 Task: Click On Restore Defaults
Action: Mouse pressed left at (294, 246)
Screenshot: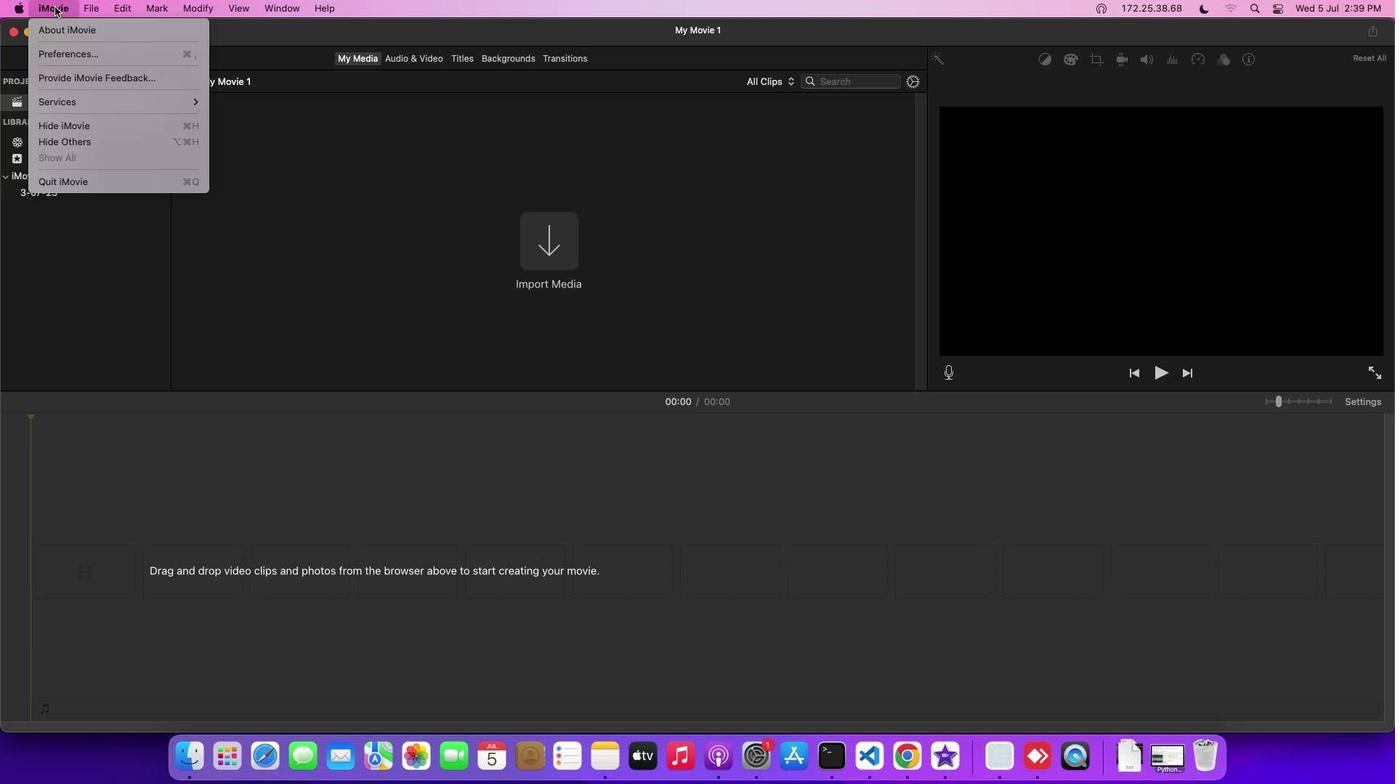 
Action: Mouse moved to (283, 342)
Screenshot: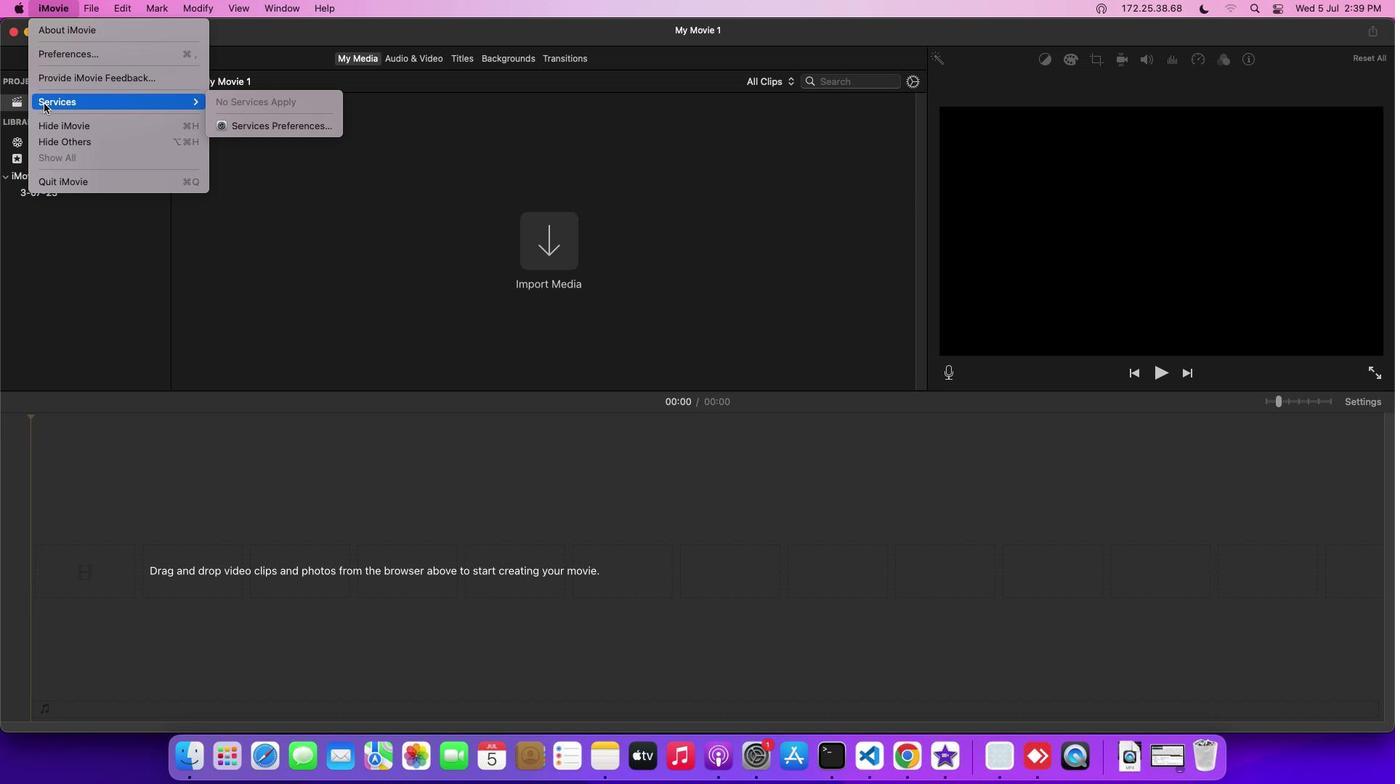 
Action: Mouse pressed left at (283, 342)
Screenshot: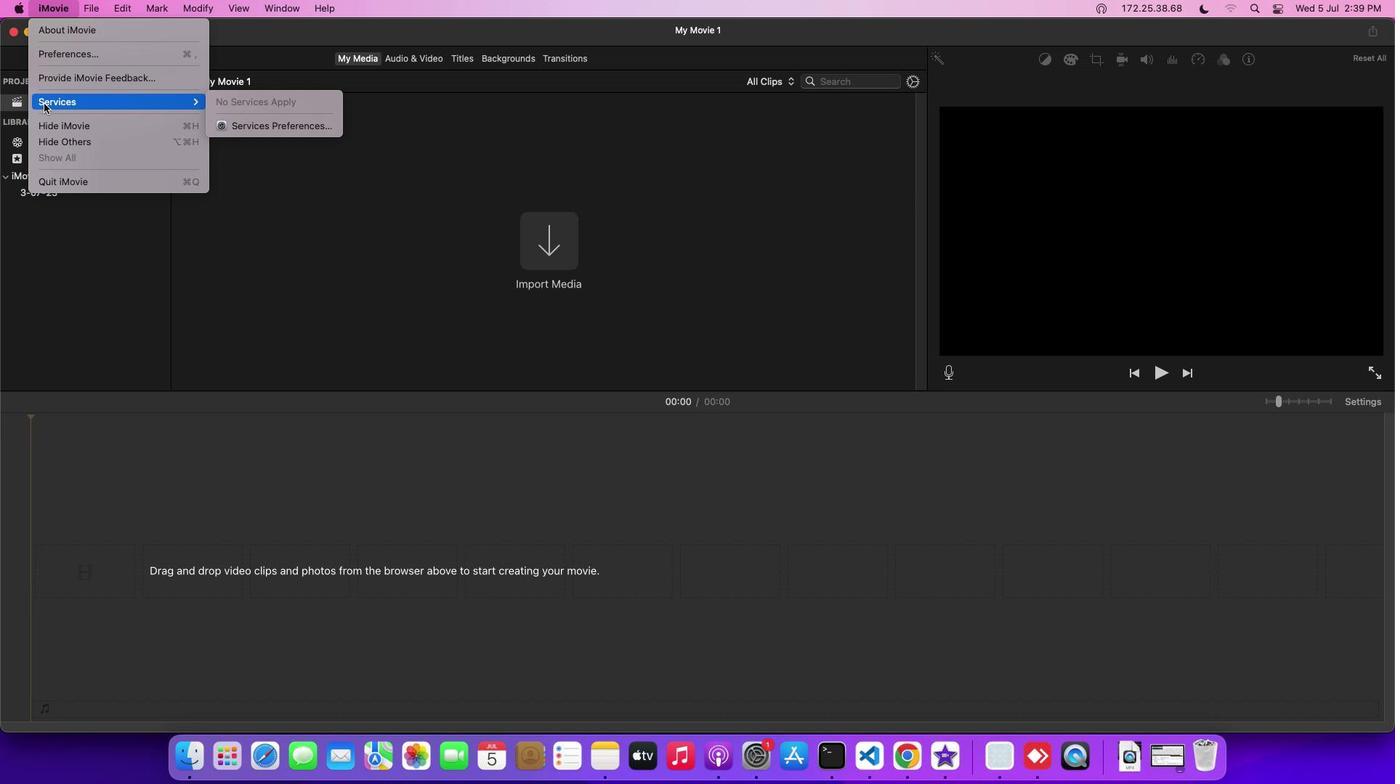 
Action: Mouse moved to (483, 365)
Screenshot: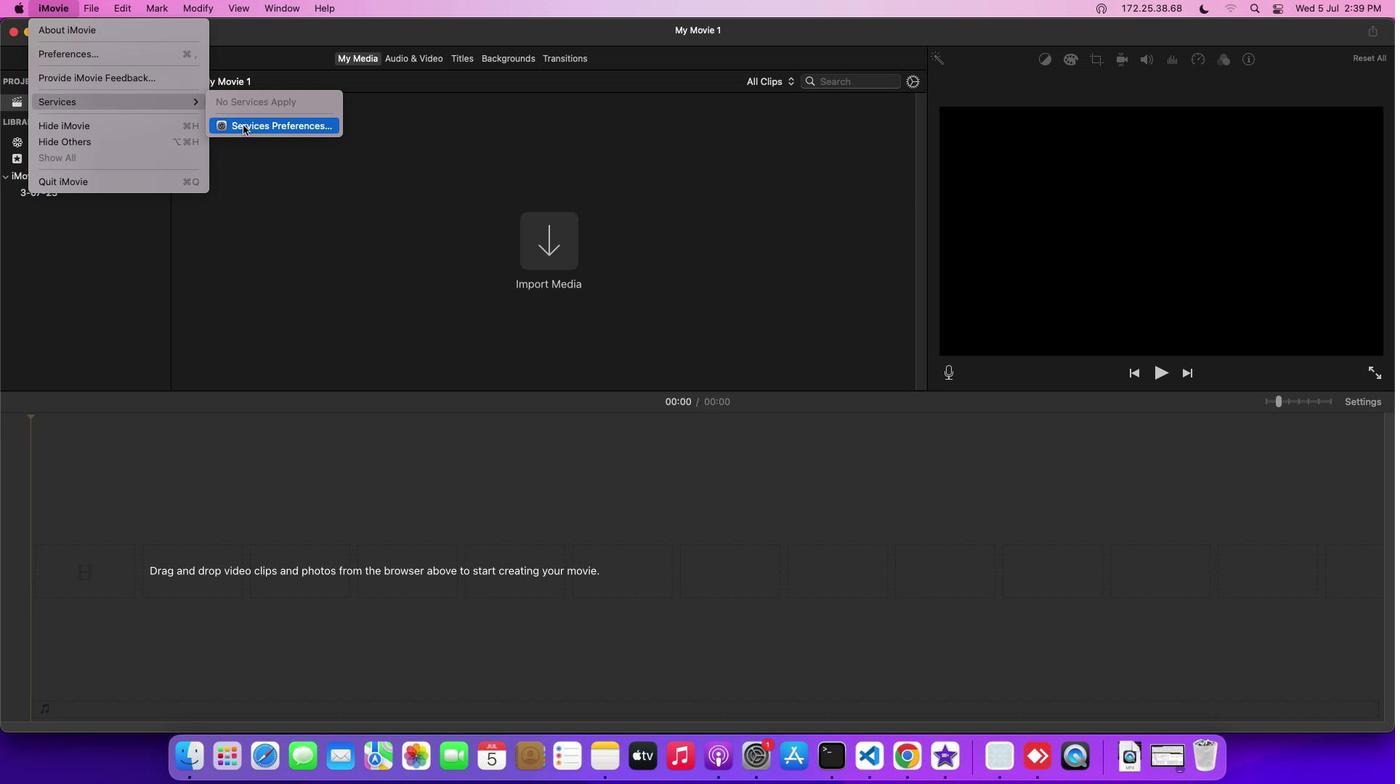 
Action: Mouse pressed left at (483, 365)
Screenshot: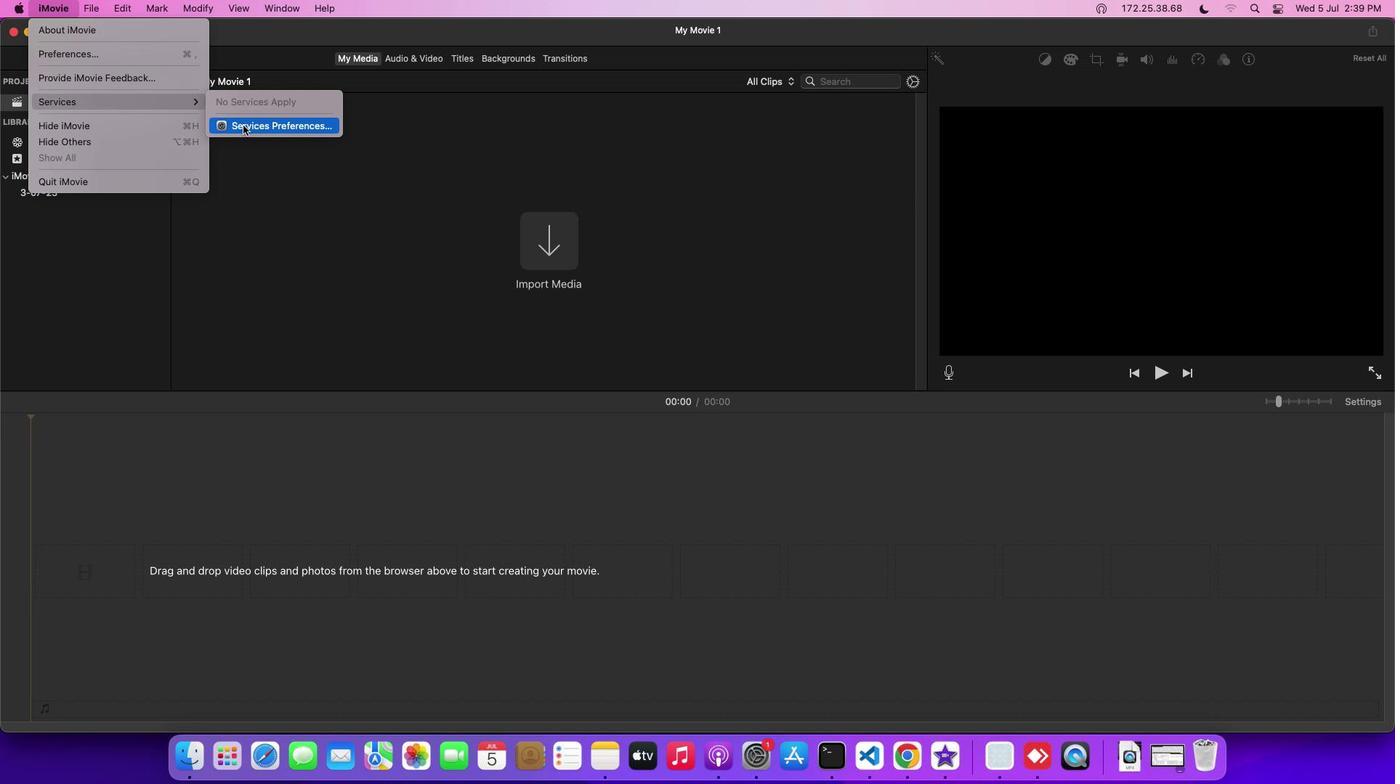 
Action: Mouse moved to (1016, 457)
Screenshot: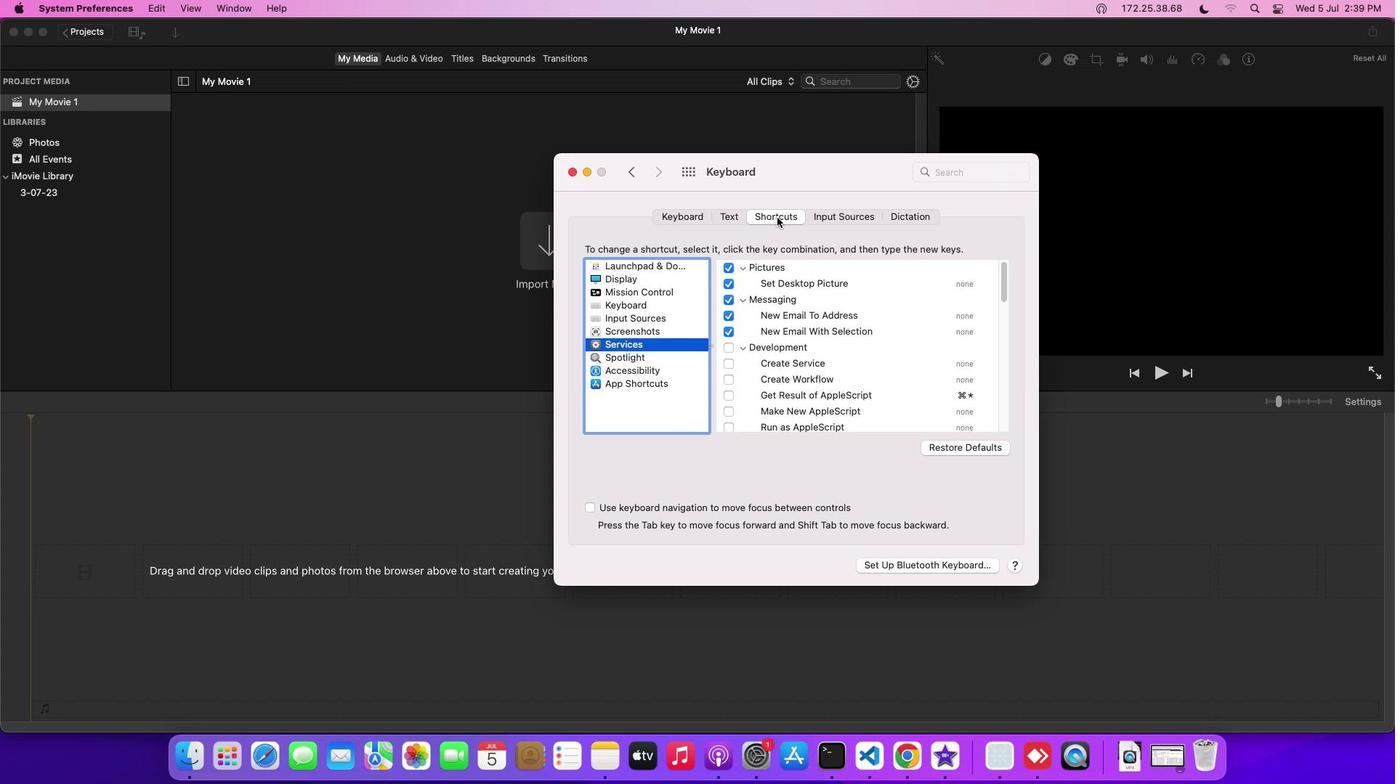 
Action: Mouse pressed left at (1016, 457)
Screenshot: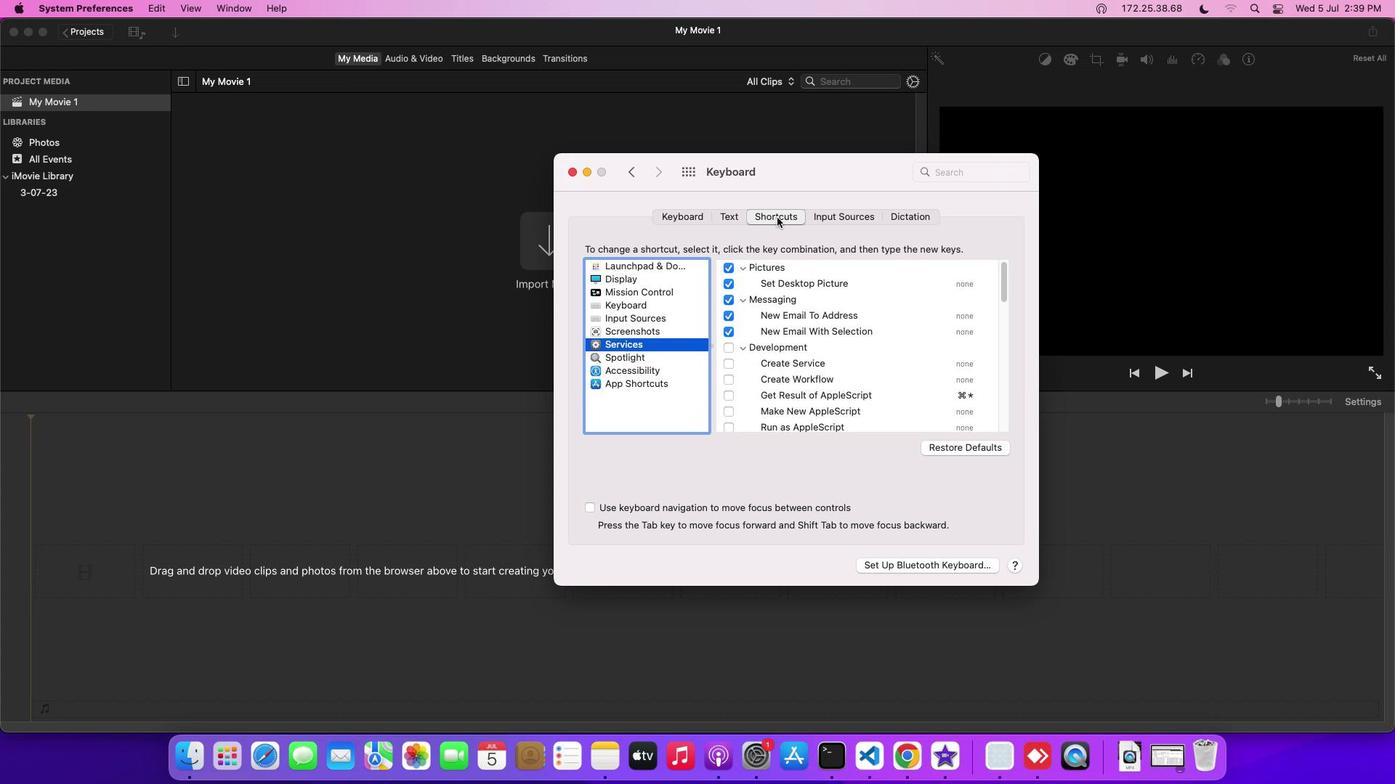
Action: Mouse moved to (885, 529)
Screenshot: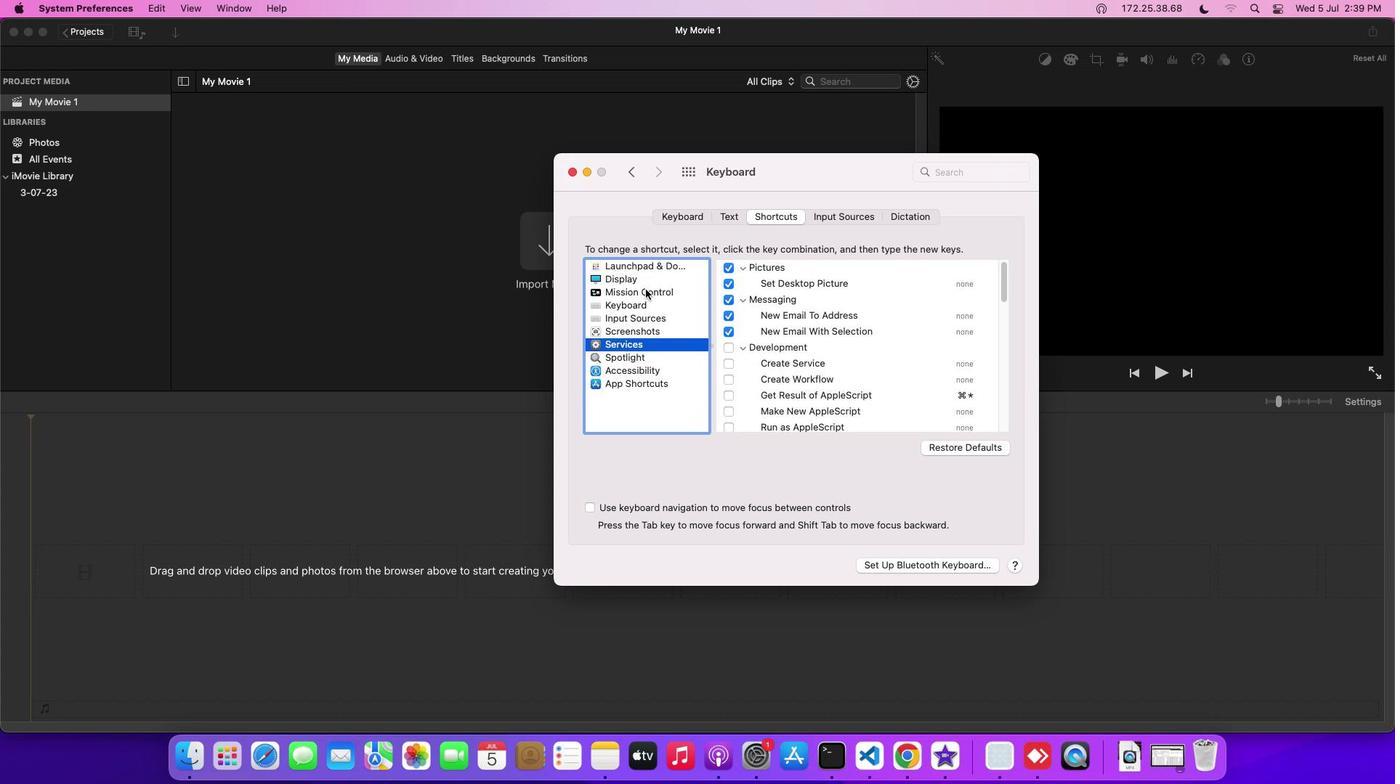 
Action: Mouse pressed left at (885, 529)
Screenshot: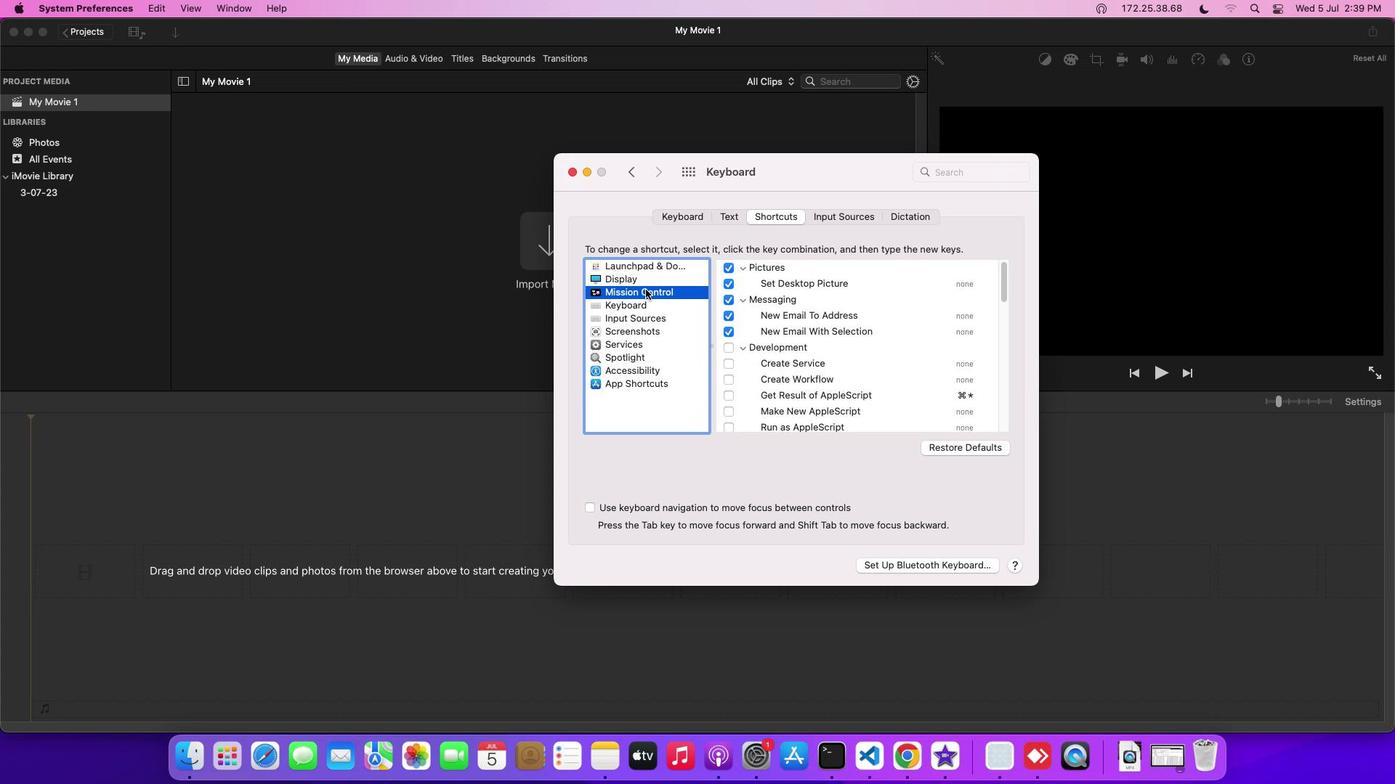 
Action: Mouse moved to (1176, 683)
Screenshot: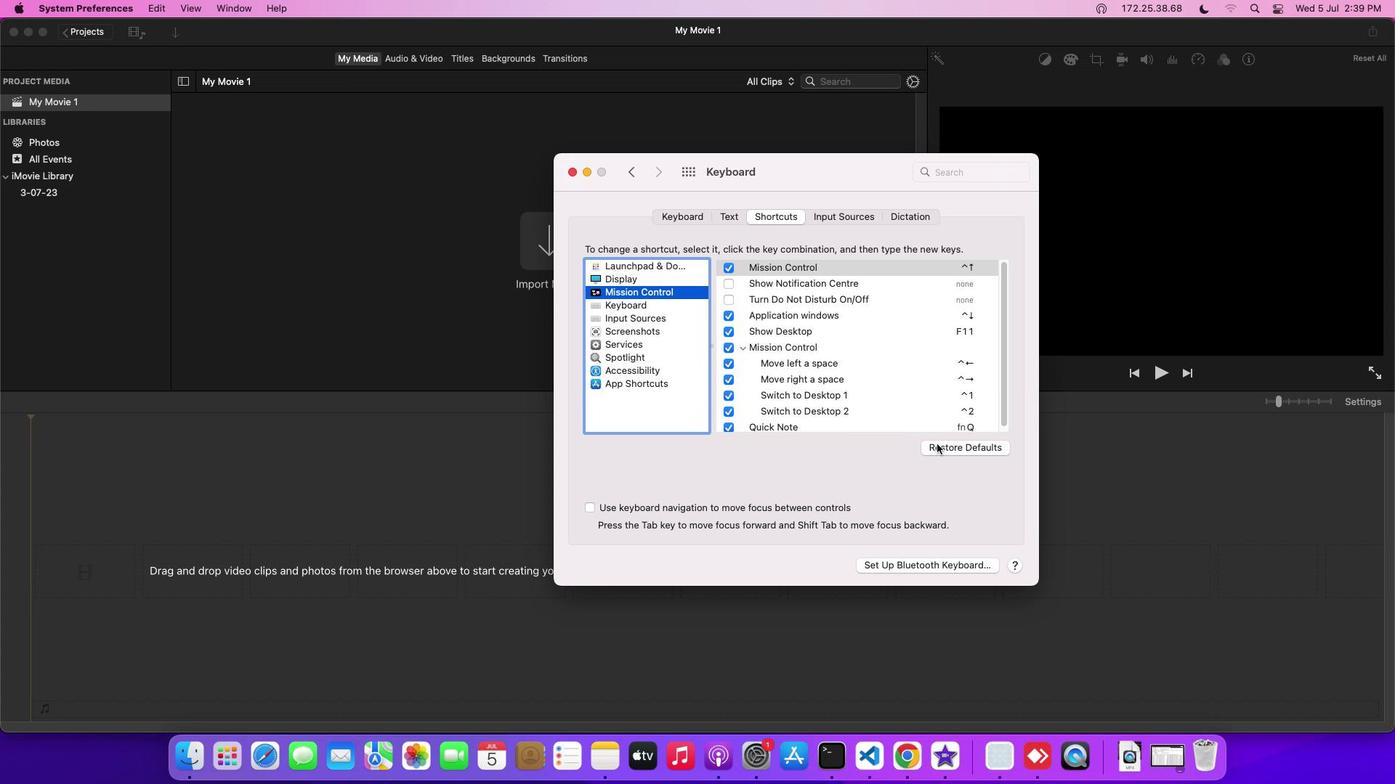 
Action: Mouse pressed left at (1176, 683)
Screenshot: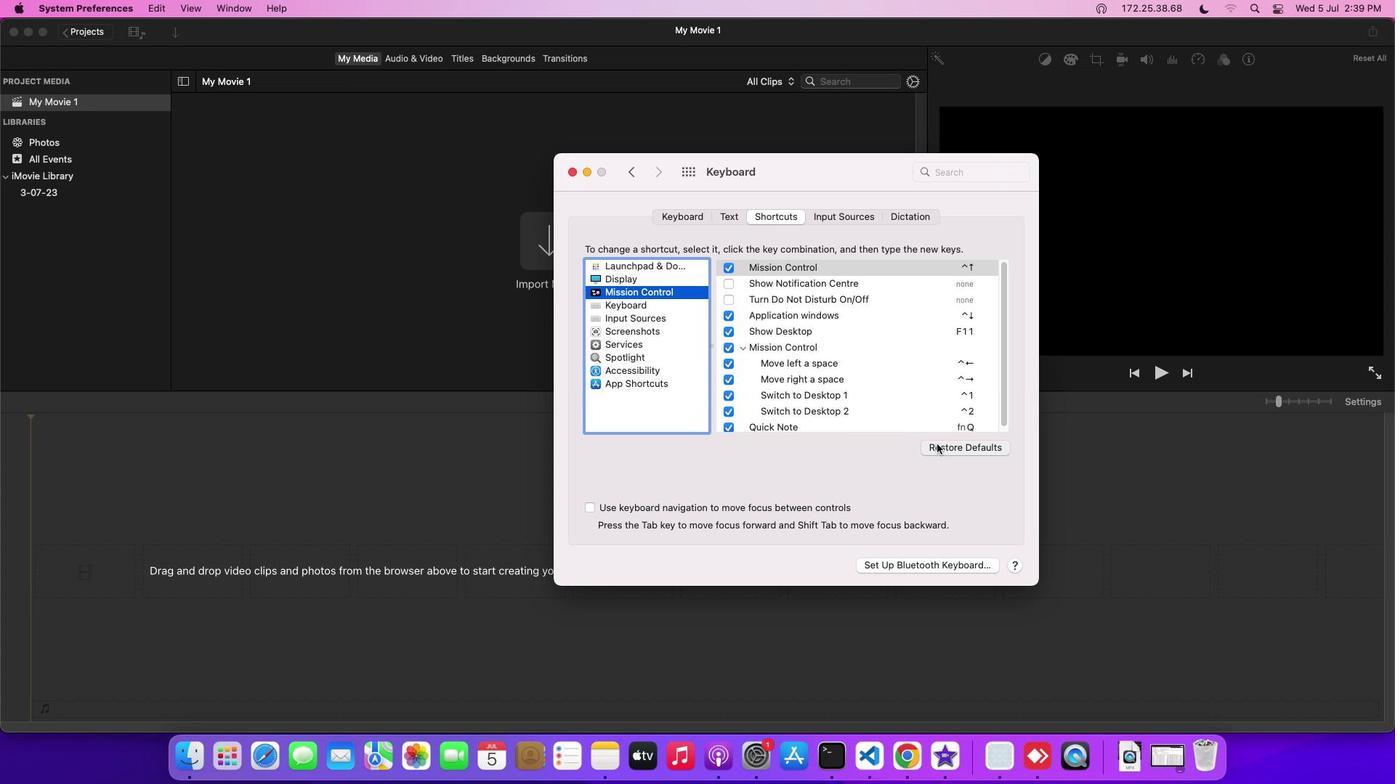 
Action: Mouse moved to (1178, 684)
Screenshot: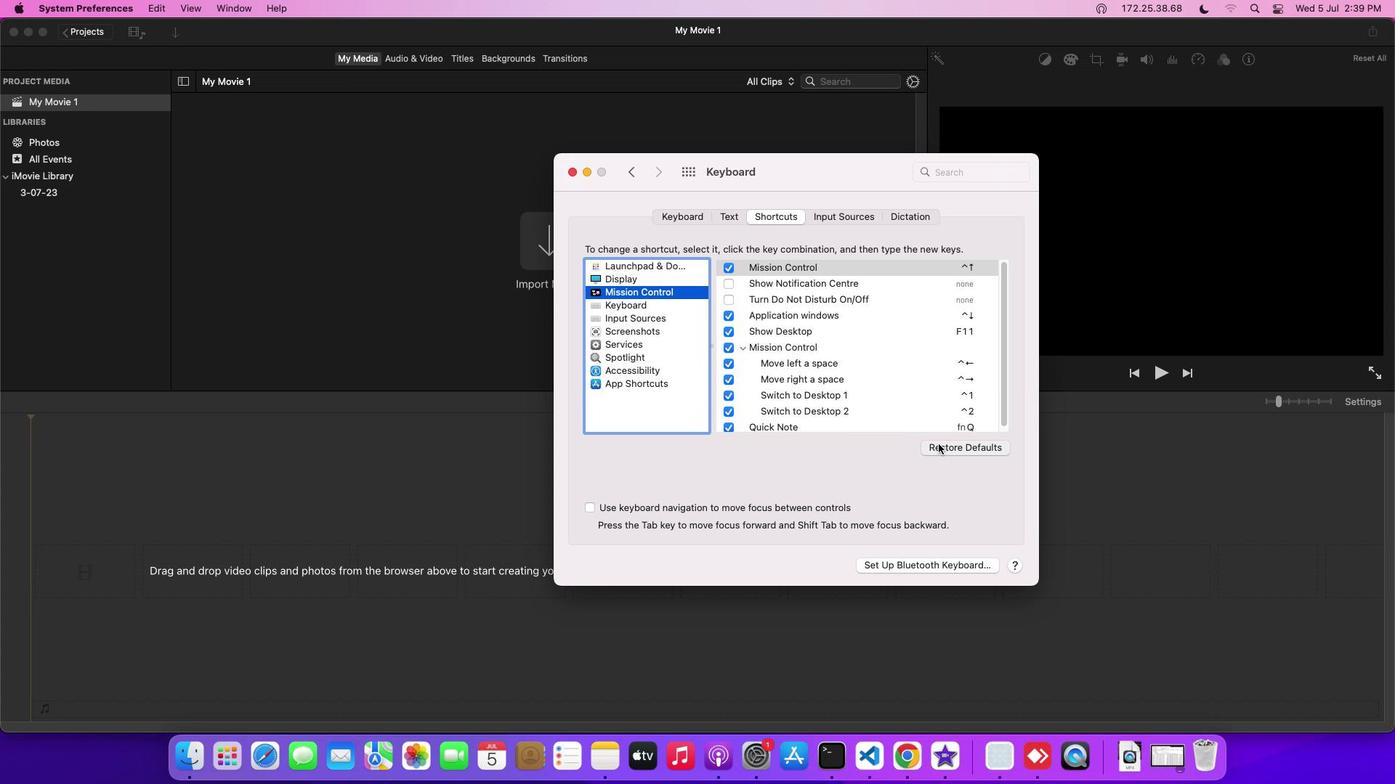 
